 Task: Open Card Card0000000035 in Board Board0000000009 in Workspace WS0000000003 in Trello. Add Member carxxstreet791@gmail.com to Card Card0000000035 in Board Board0000000009 in Workspace WS0000000003 in Trello. Add Orange Label titled Label0000000035 to Card Card0000000035 in Board Board0000000009 in Workspace WS0000000003 in Trello. Add Checklist CL0000000035 to Card Card0000000035 in Board Board0000000009 in Workspace WS0000000003 in Trello. Add Dates with Start Date as Oct 01 2023 and Due Date as Oct 31 2023 to Card Card0000000035 in Board Board0000000009 in Workspace WS0000000003 in Trello
Action: Mouse moved to (286, 431)
Screenshot: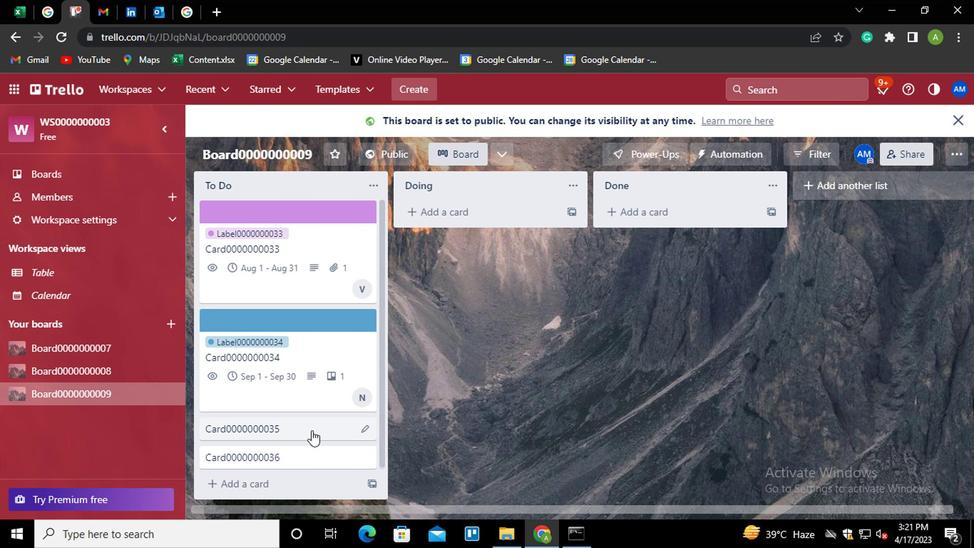 
Action: Mouse pressed left at (286, 431)
Screenshot: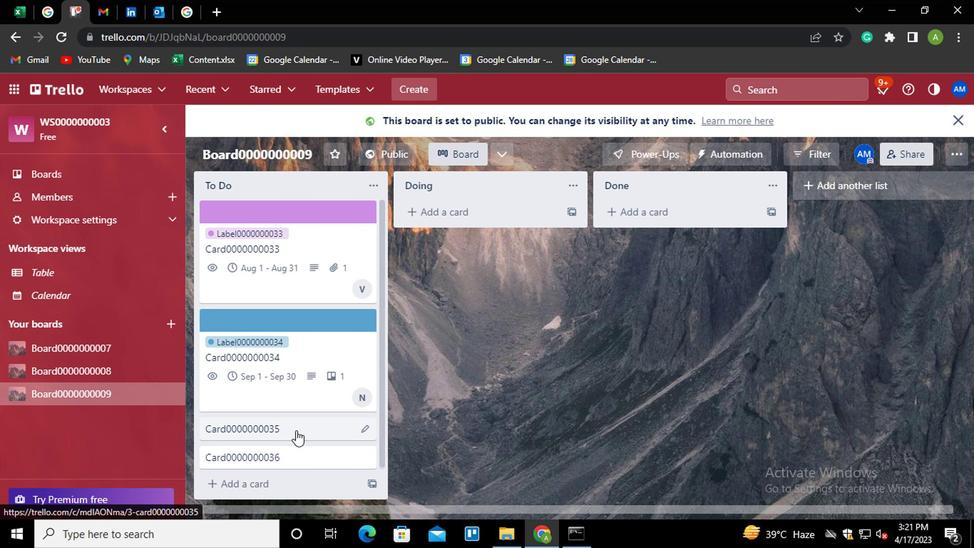 
Action: Mouse moved to (668, 199)
Screenshot: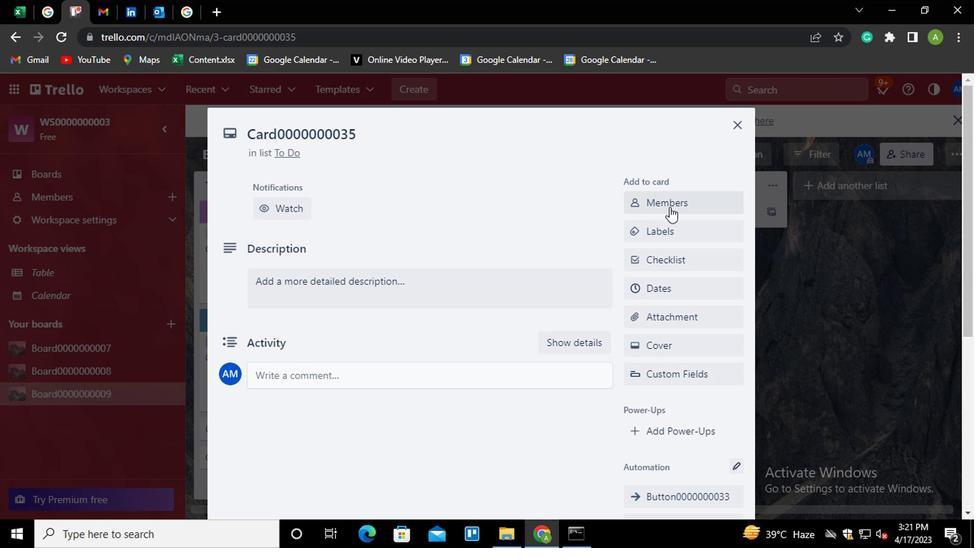 
Action: Mouse pressed left at (668, 199)
Screenshot: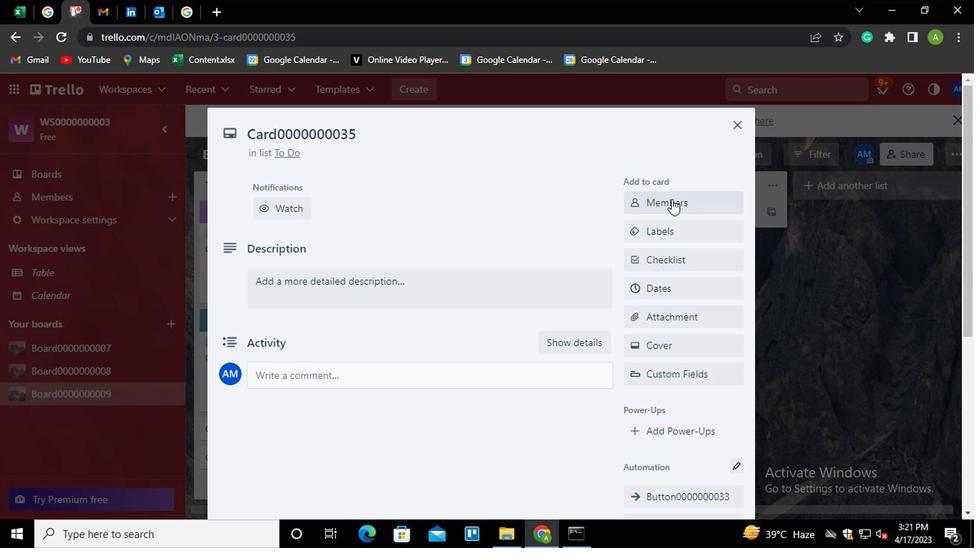 
Action: Mouse moved to (668, 197)
Screenshot: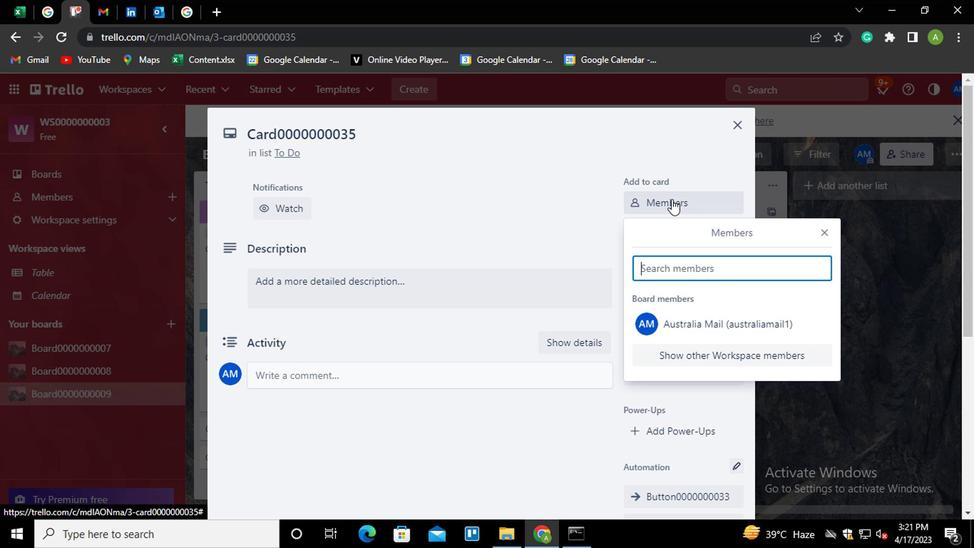 
Action: Key pressed carxxstreet791<Key.shift><Key.shift>@GMAIL.XO<Key.backspace><Key.backspace>COM
Screenshot: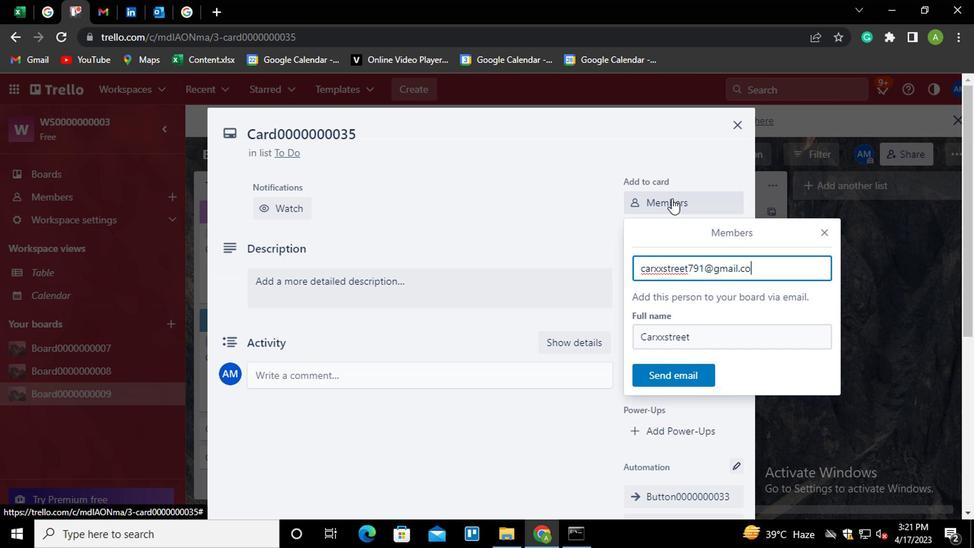 
Action: Mouse moved to (683, 376)
Screenshot: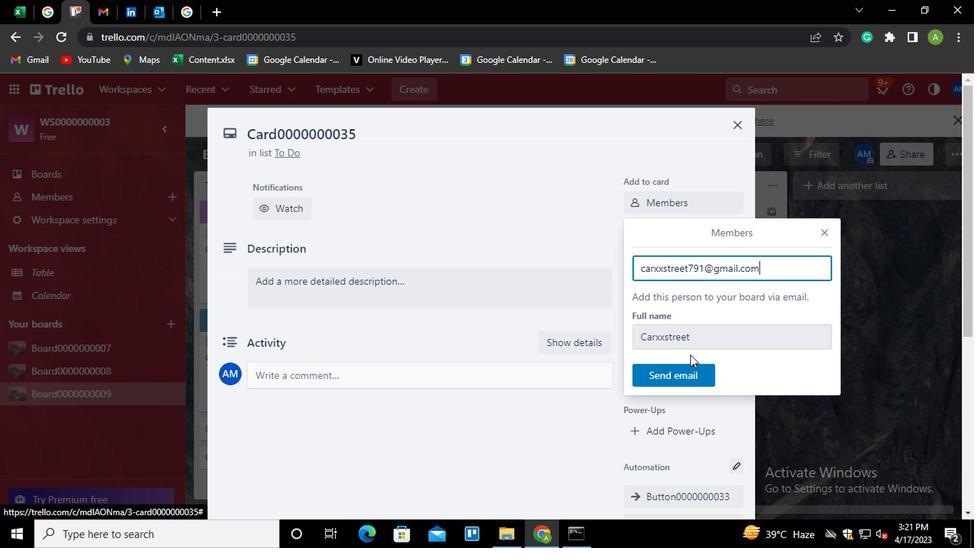 
Action: Mouse pressed left at (683, 376)
Screenshot: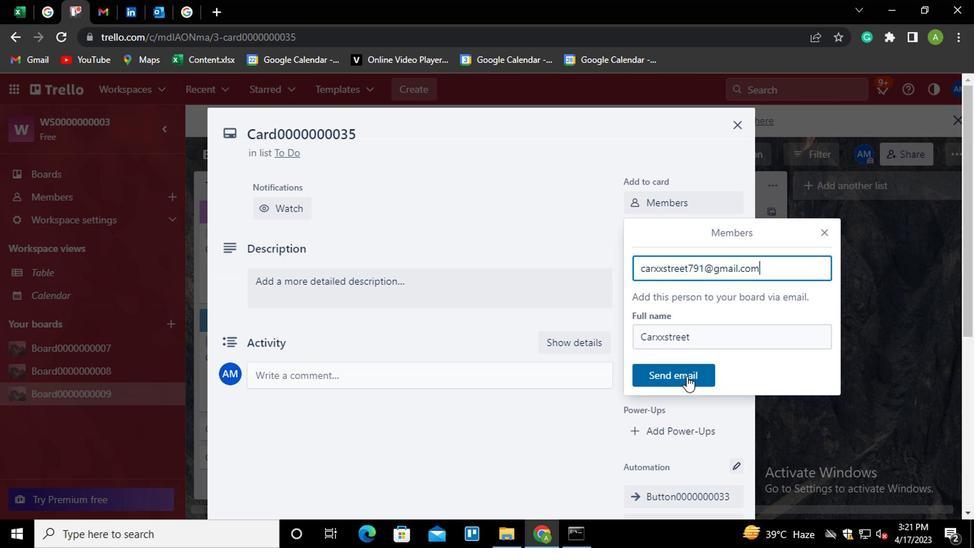 
Action: Mouse moved to (549, 220)
Screenshot: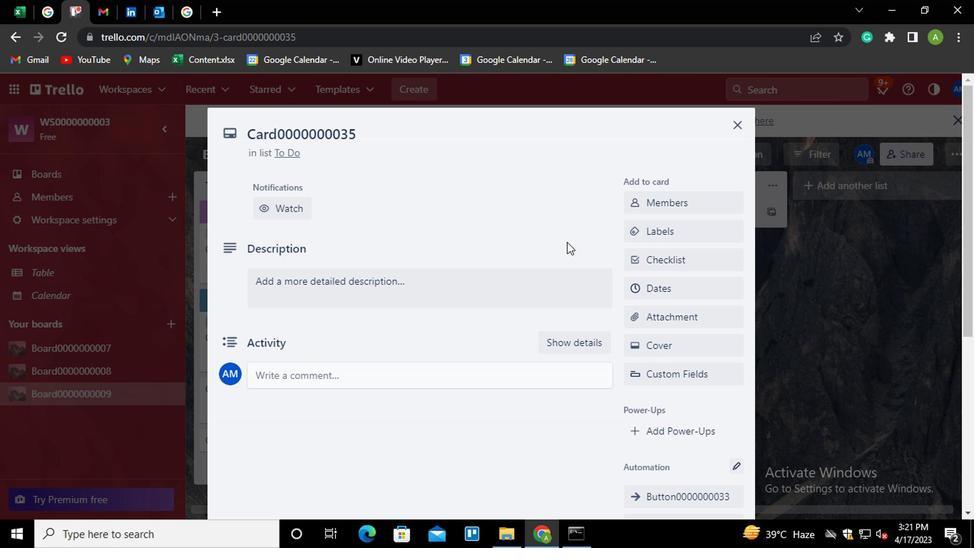 
Action: Mouse pressed left at (549, 220)
Screenshot: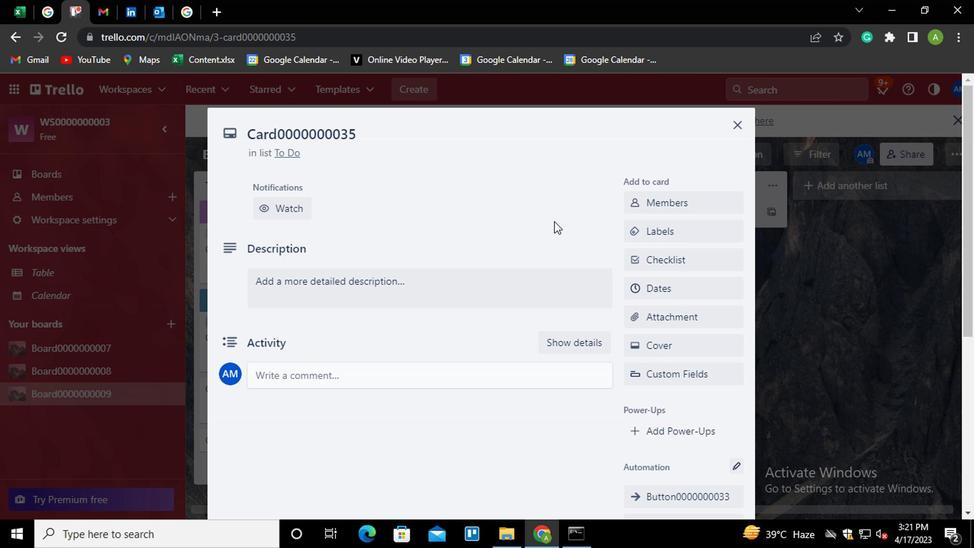 
Action: Mouse moved to (677, 228)
Screenshot: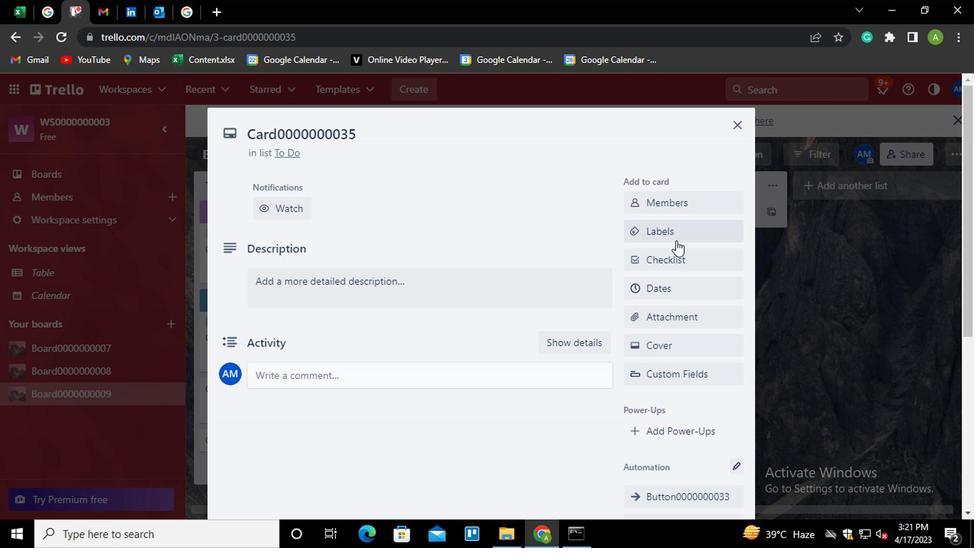 
Action: Mouse pressed left at (677, 228)
Screenshot: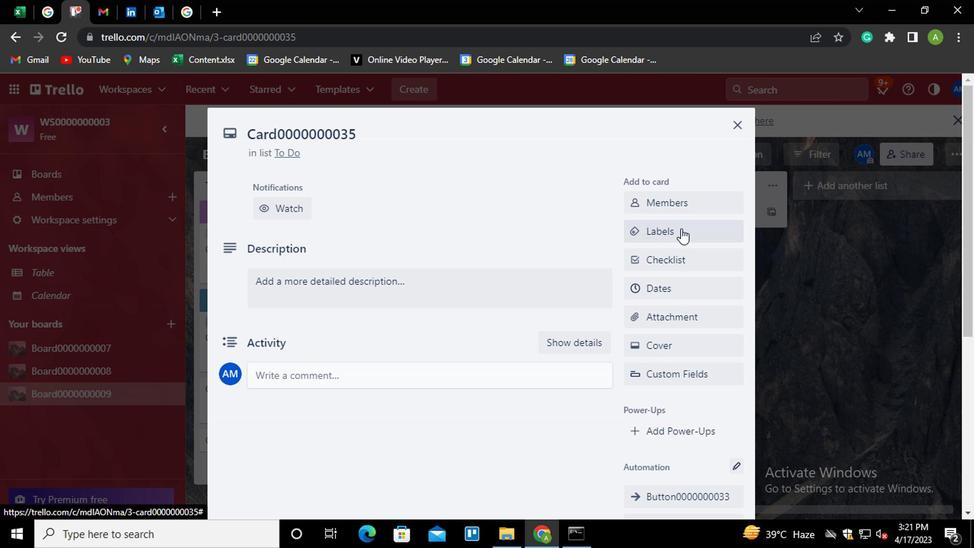
Action: Mouse moved to (638, 260)
Screenshot: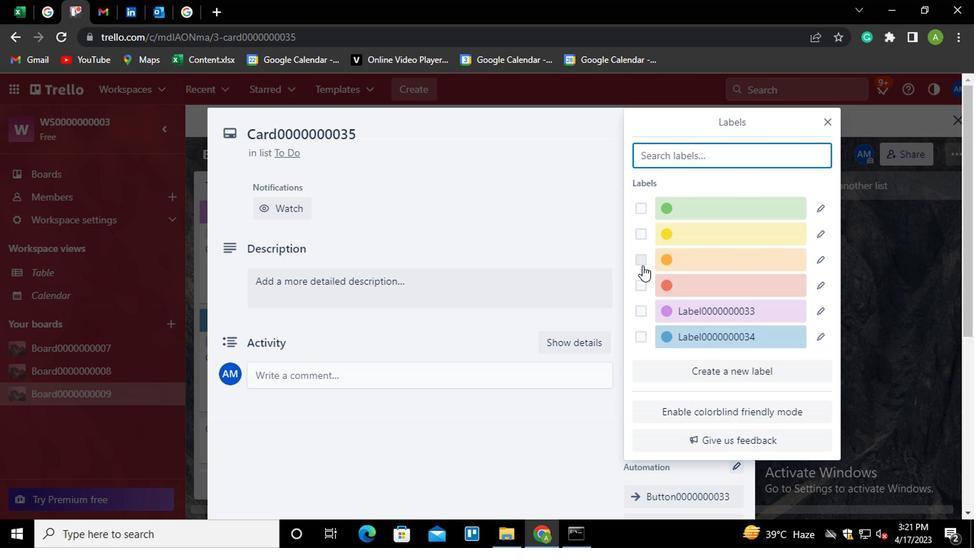 
Action: Mouse pressed left at (638, 260)
Screenshot: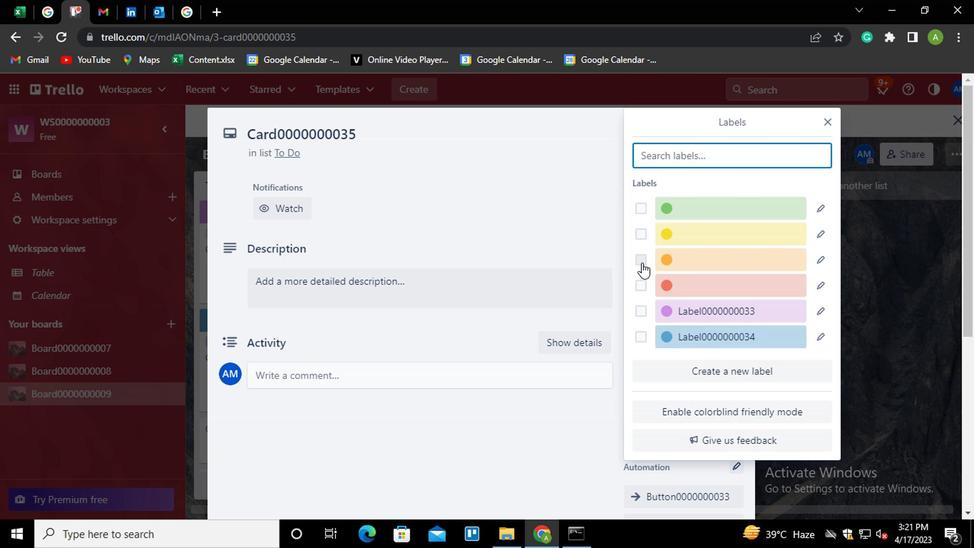 
Action: Mouse moved to (814, 257)
Screenshot: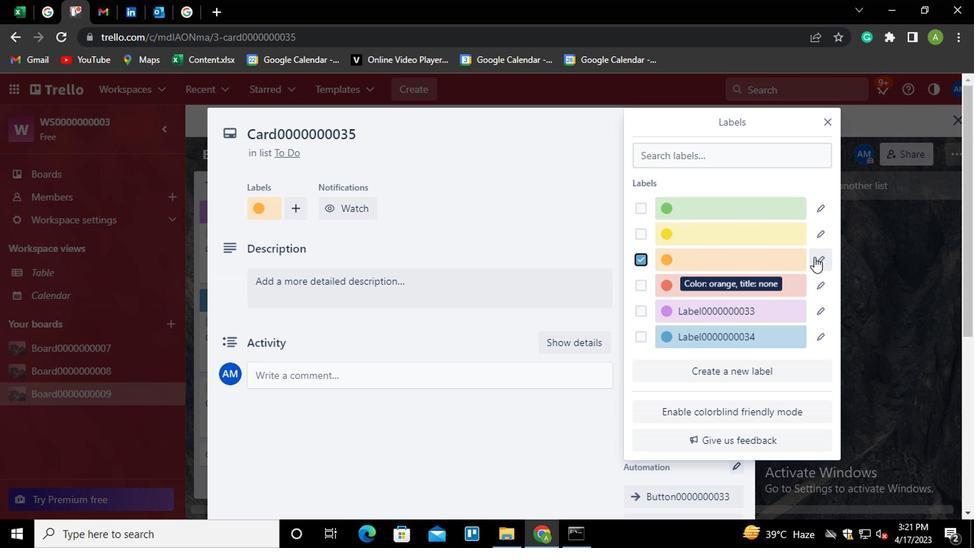 
Action: Mouse pressed left at (814, 257)
Screenshot: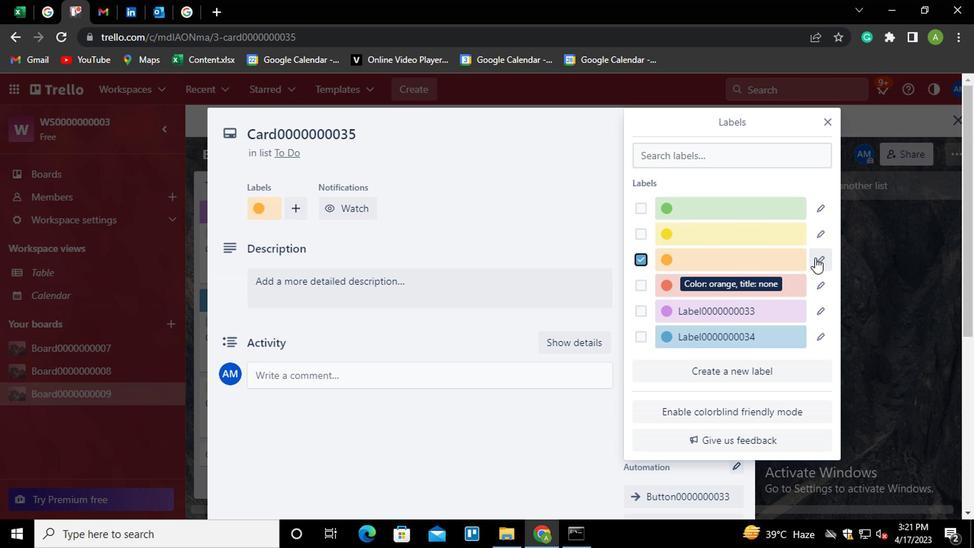 
Action: Mouse moved to (738, 259)
Screenshot: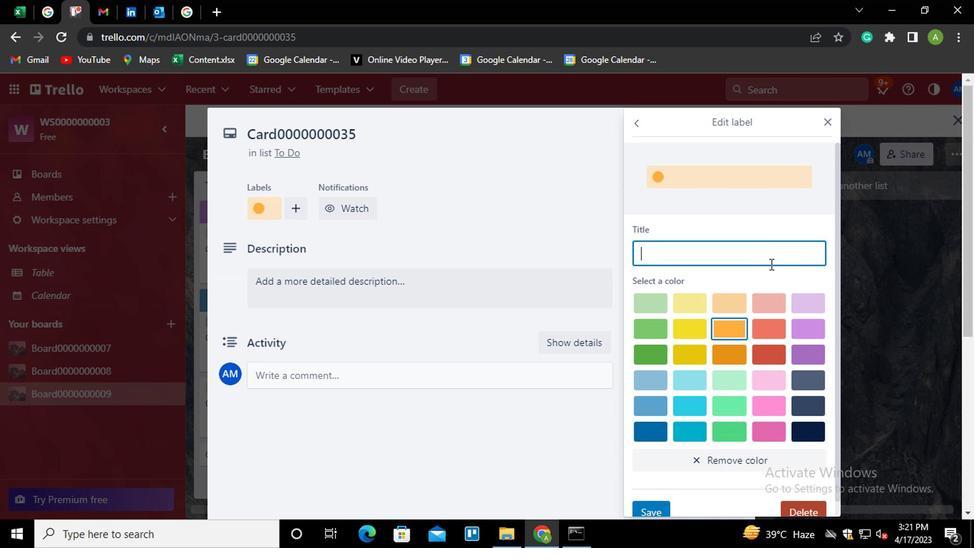 
Action: Mouse pressed left at (738, 259)
Screenshot: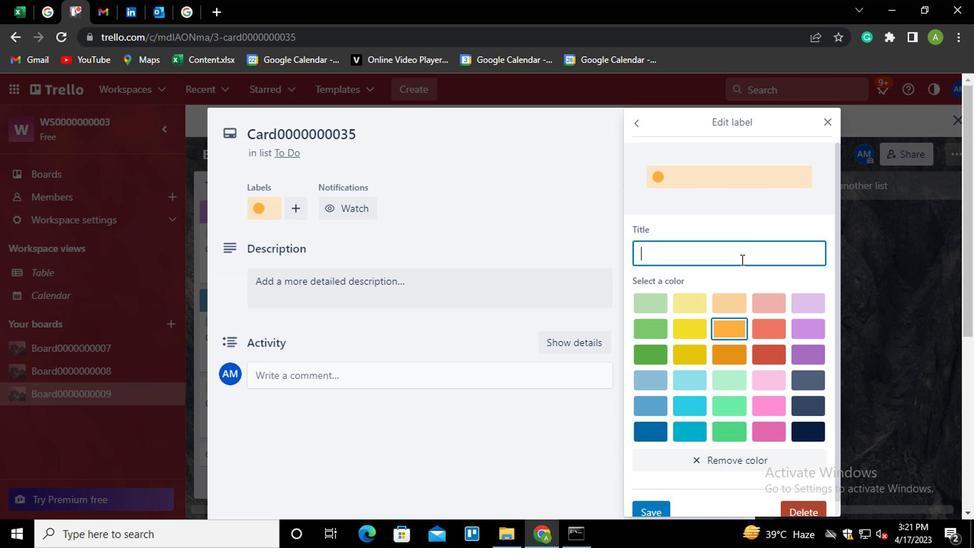 
Action: Mouse moved to (737, 259)
Screenshot: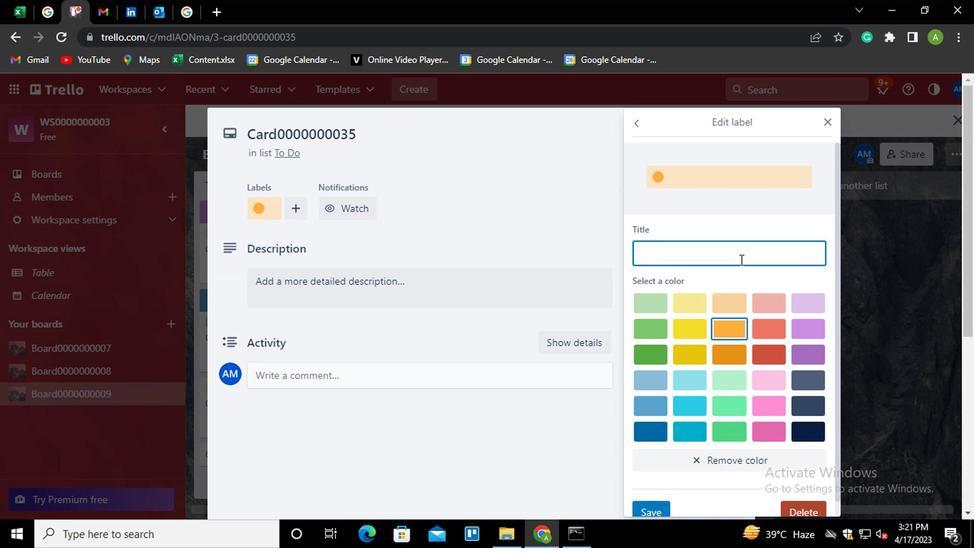 
Action: Key pressed <Key.shift>LABEL0000000035
Screenshot: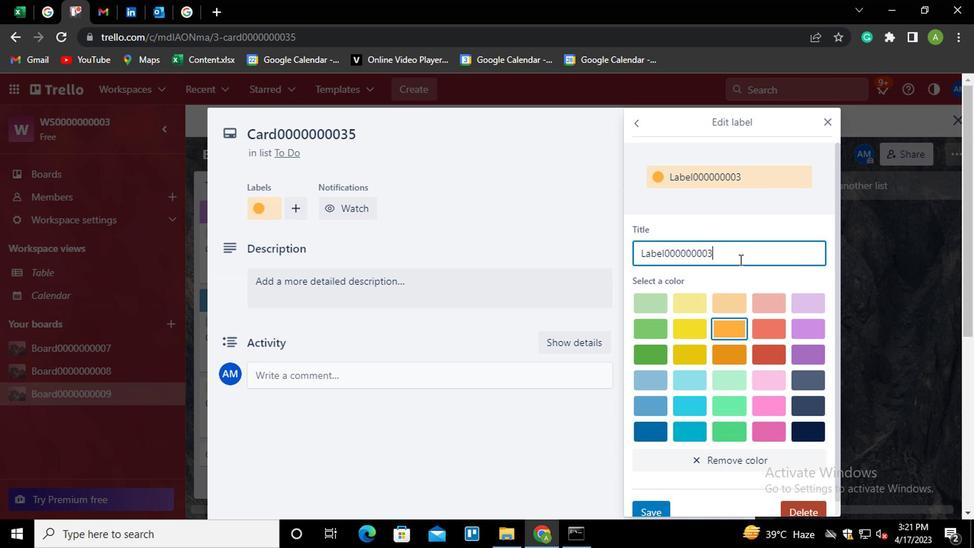 
Action: Mouse moved to (649, 509)
Screenshot: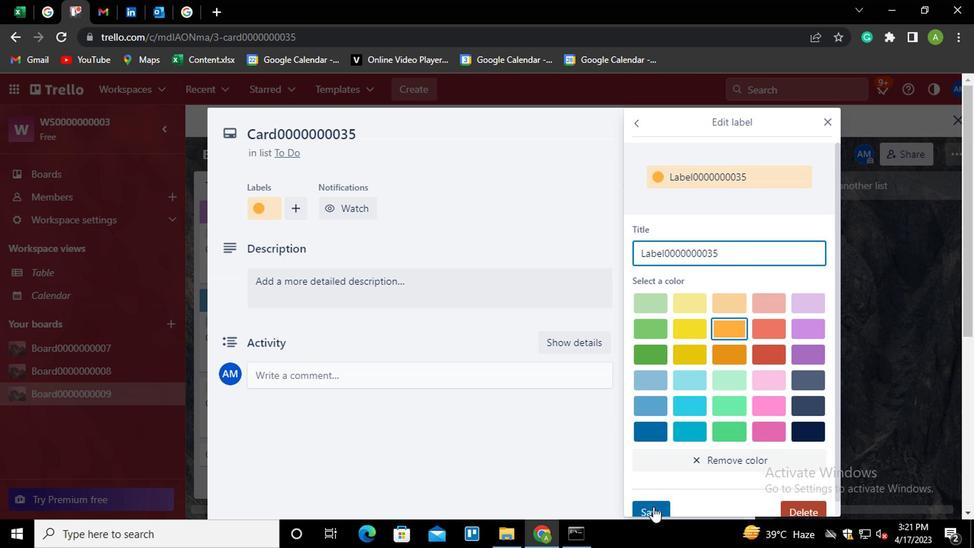 
Action: Mouse pressed left at (649, 509)
Screenshot: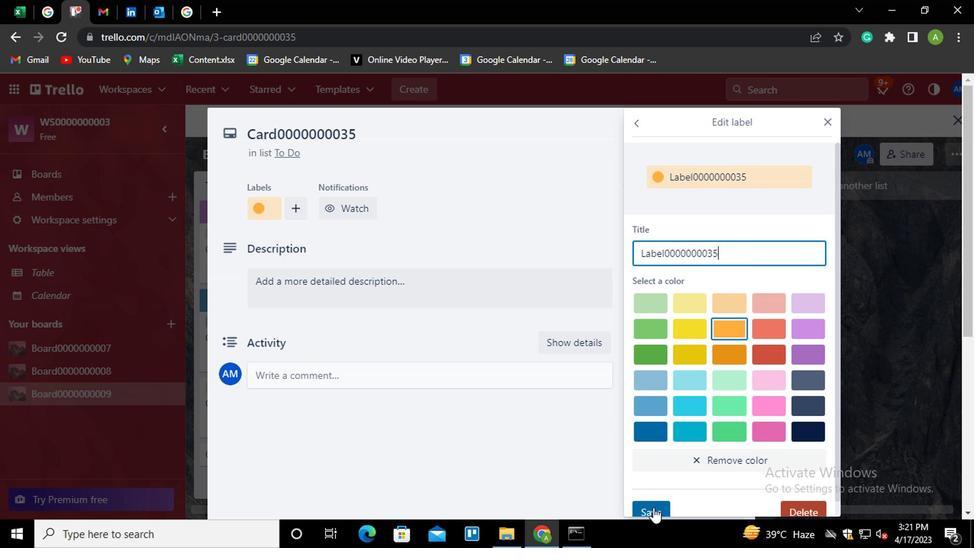 
Action: Mouse moved to (559, 208)
Screenshot: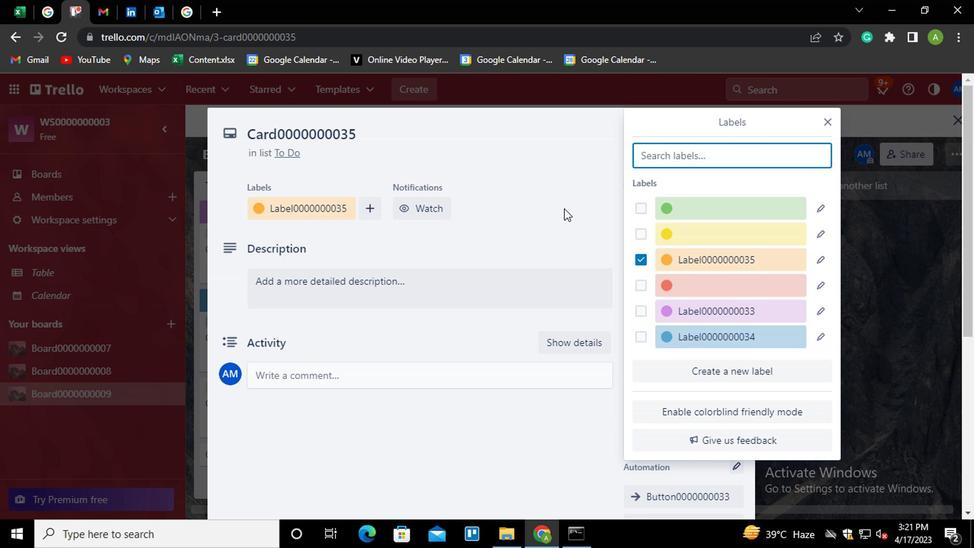 
Action: Mouse pressed left at (559, 208)
Screenshot: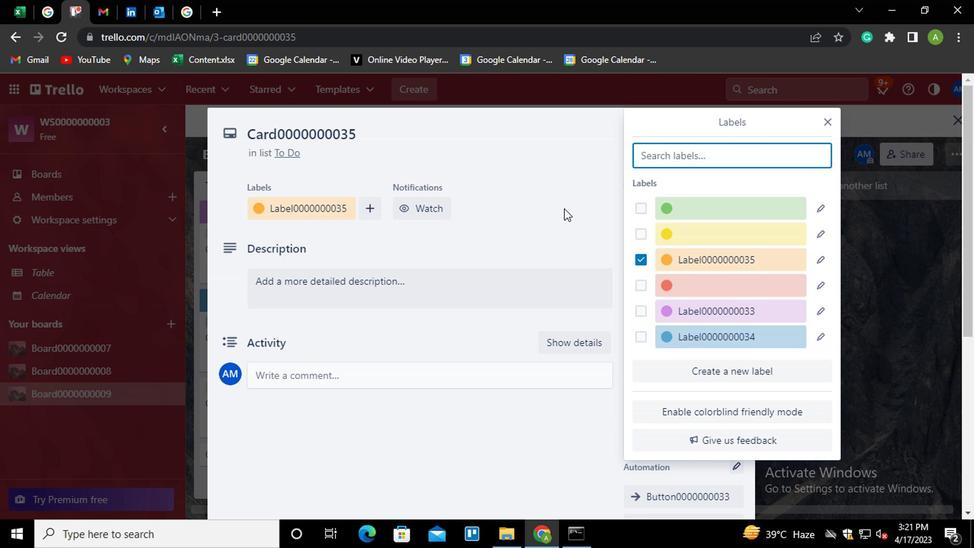 
Action: Mouse moved to (658, 256)
Screenshot: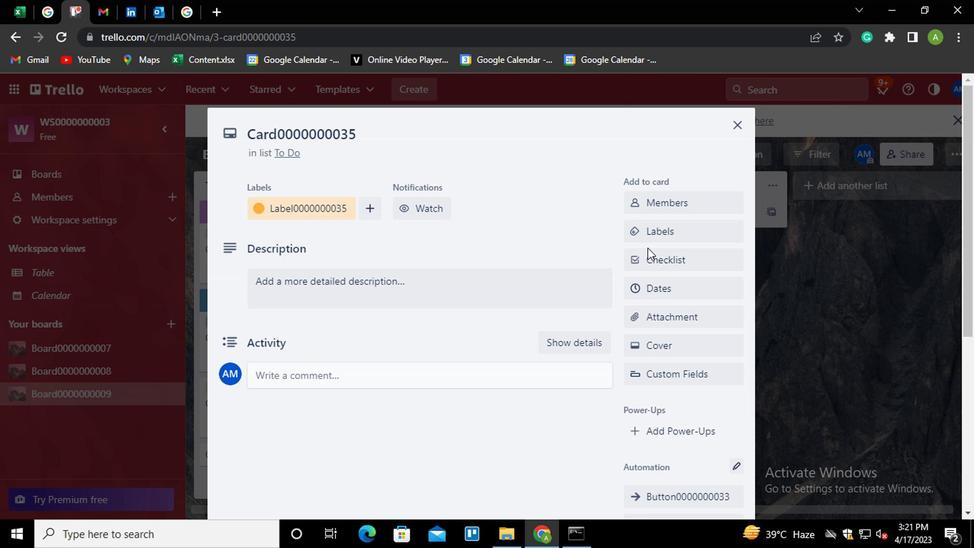 
Action: Mouse pressed left at (658, 256)
Screenshot: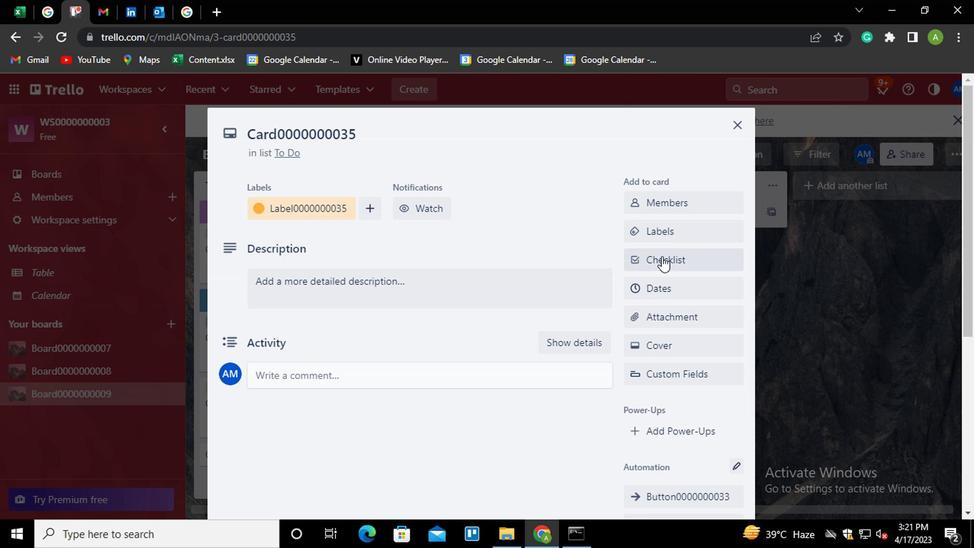 
Action: Key pressed <Key.shift>CL0000000035
Screenshot: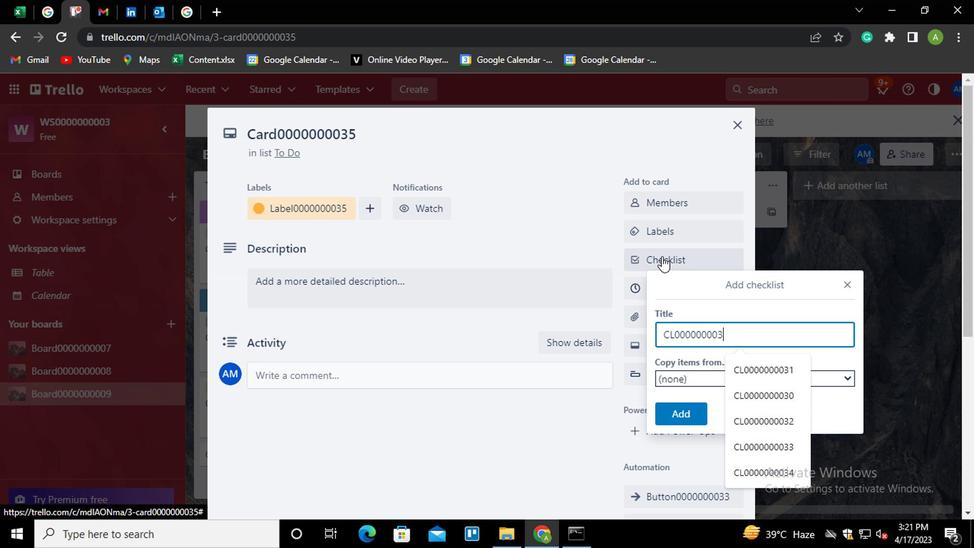 
Action: Mouse moved to (686, 407)
Screenshot: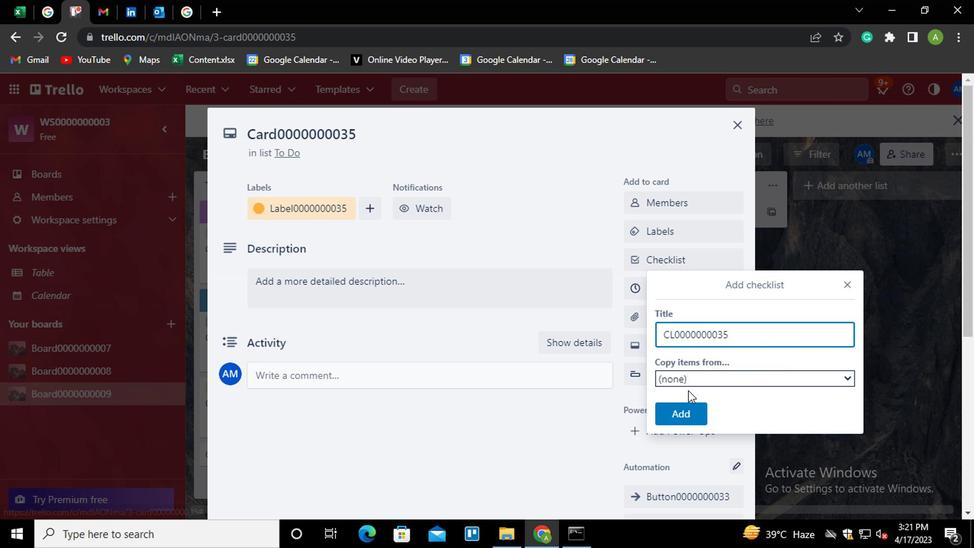 
Action: Mouse pressed left at (686, 407)
Screenshot: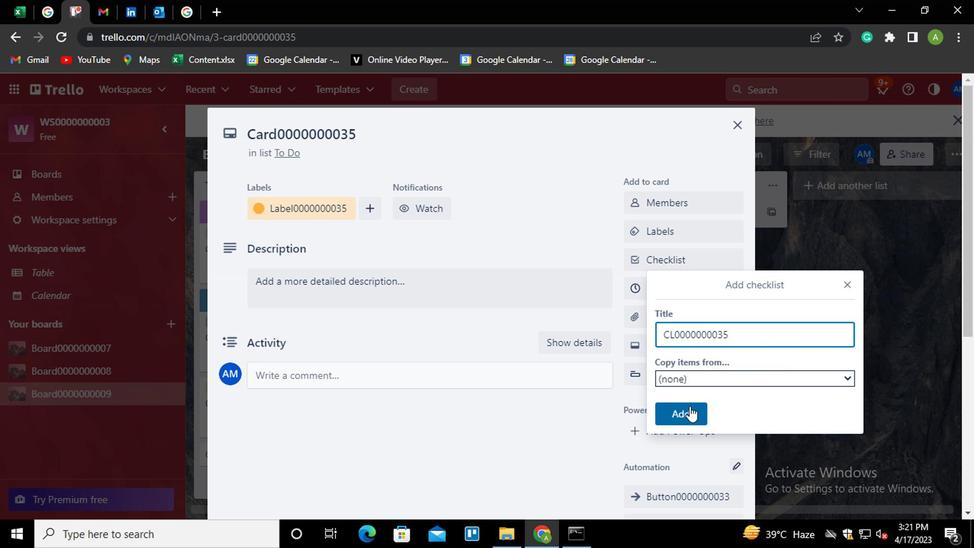 
Action: Mouse moved to (672, 289)
Screenshot: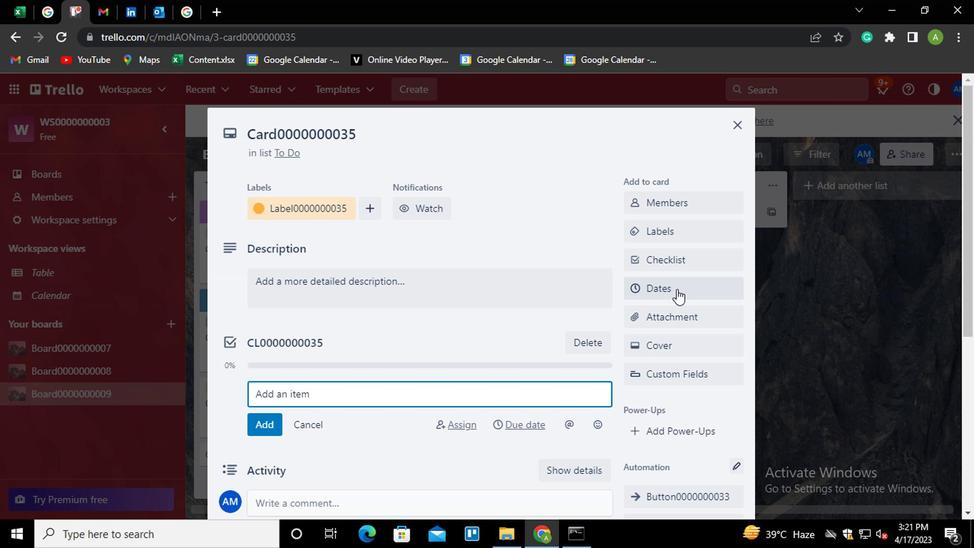 
Action: Mouse pressed left at (672, 289)
Screenshot: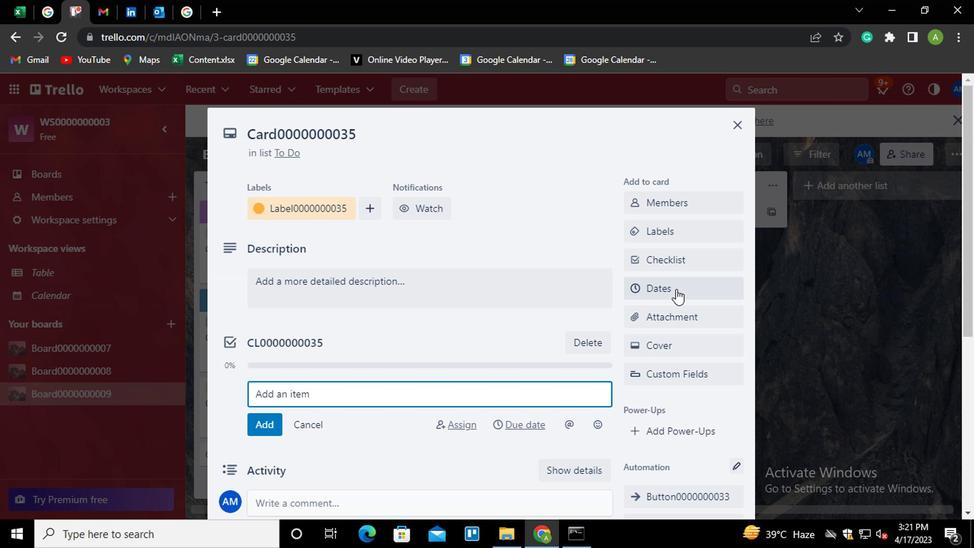 
Action: Mouse moved to (633, 380)
Screenshot: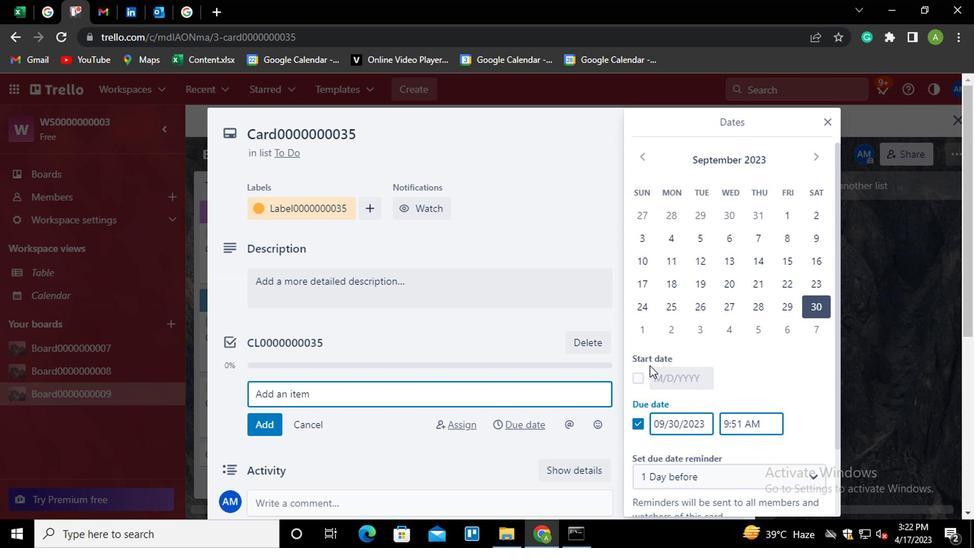 
Action: Mouse pressed left at (633, 380)
Screenshot: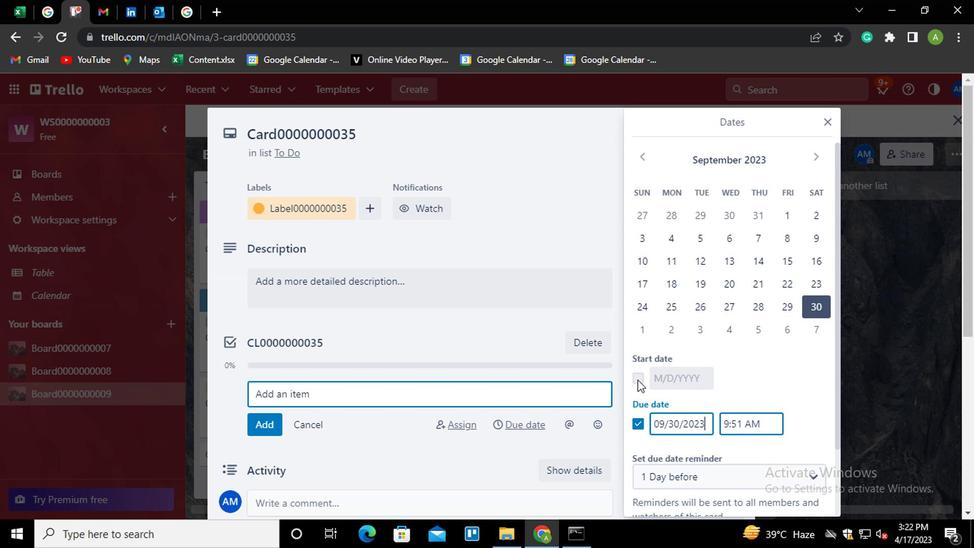 
Action: Mouse moved to (661, 379)
Screenshot: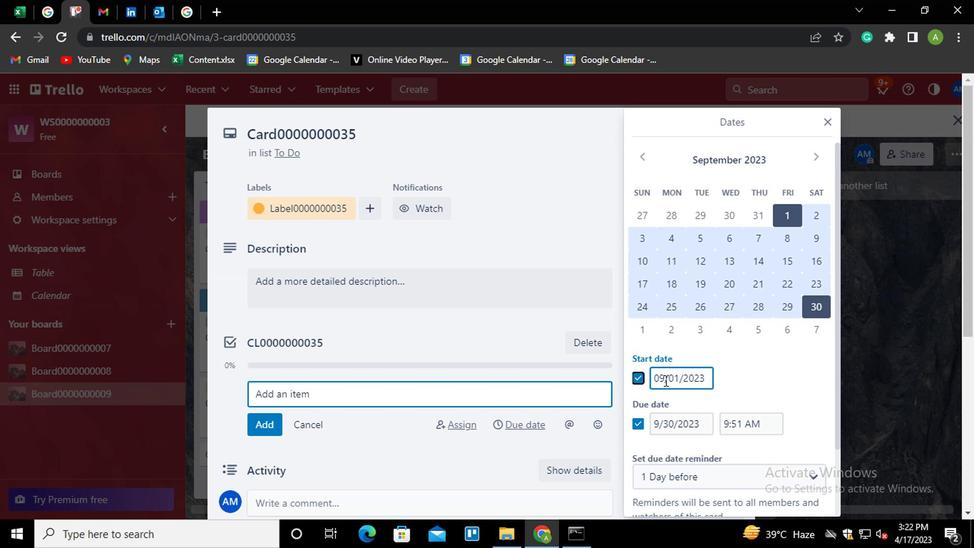 
Action: Mouse pressed left at (661, 379)
Screenshot: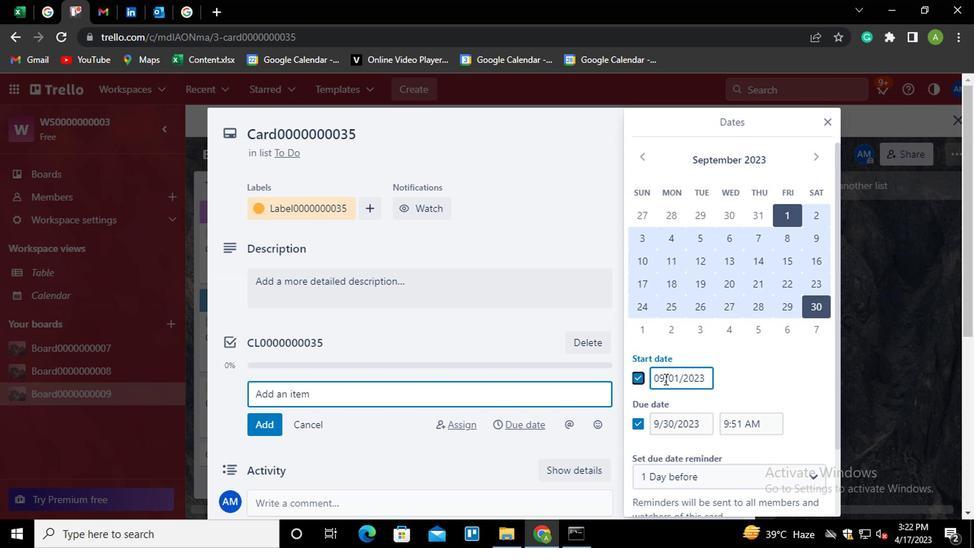 
Action: Mouse moved to (668, 381)
Screenshot: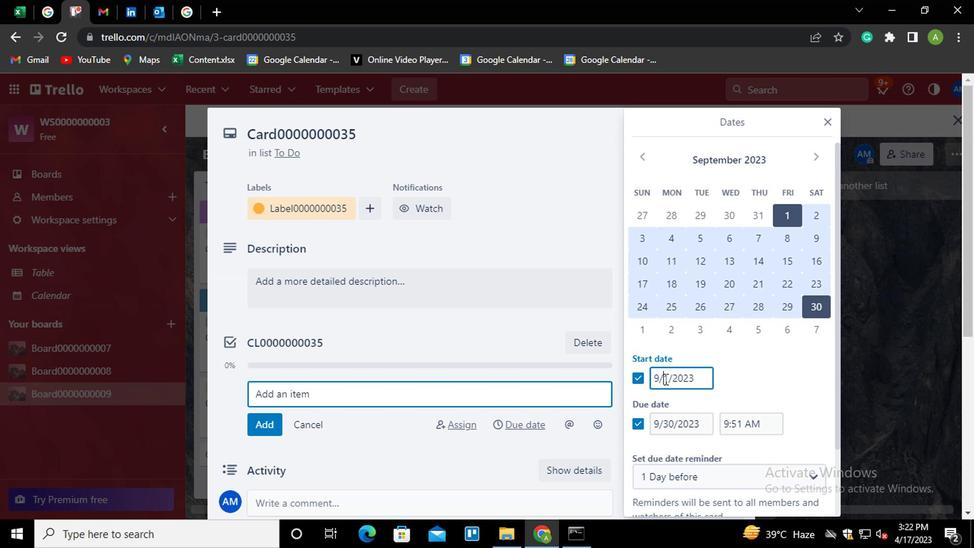 
Action: Key pressed <Key.left><Key.backspace><Key.backspace>10
Screenshot: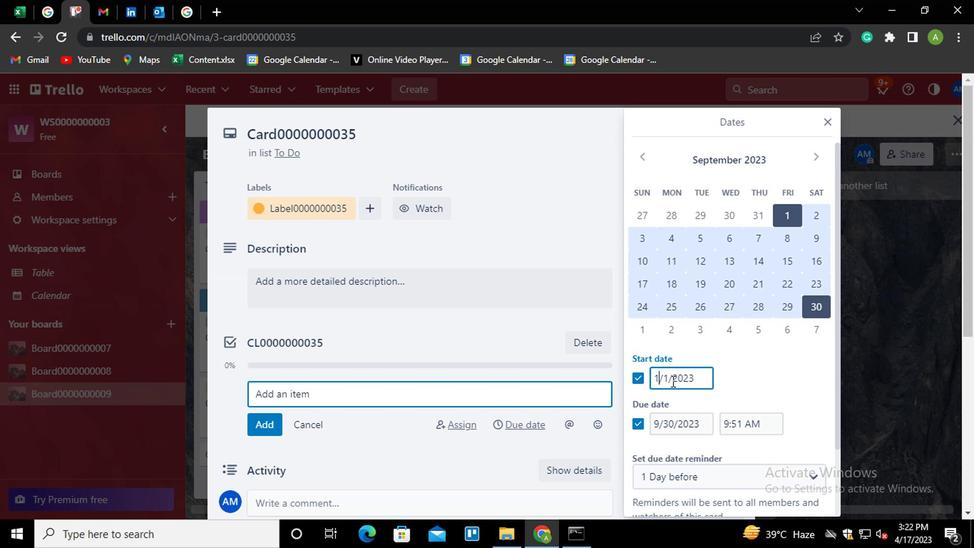 
Action: Mouse moved to (746, 382)
Screenshot: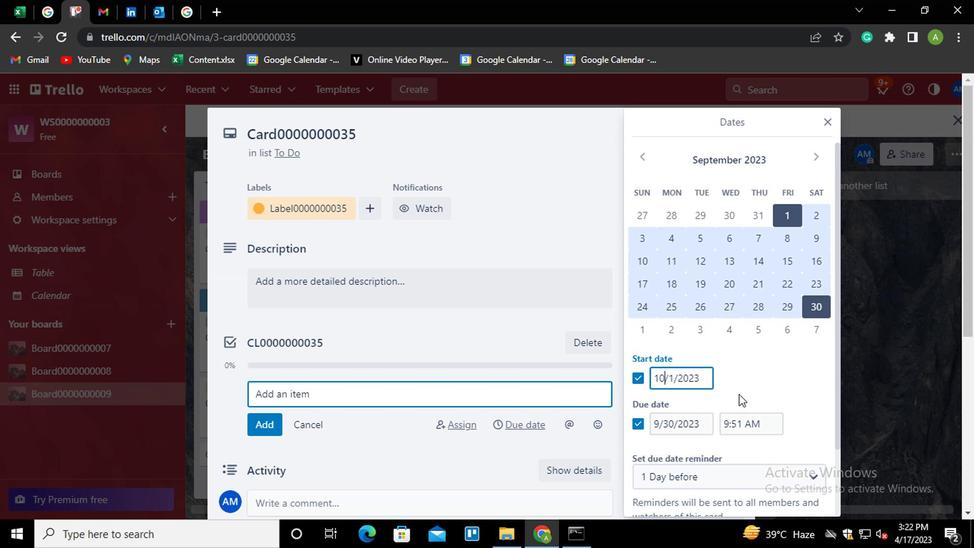 
Action: Mouse pressed left at (746, 382)
Screenshot: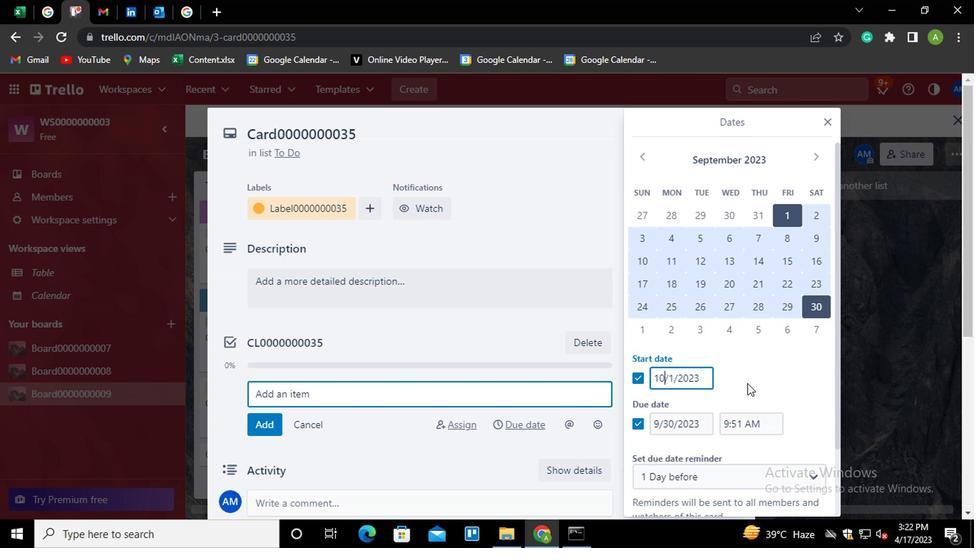 
Action: Mouse moved to (675, 426)
Screenshot: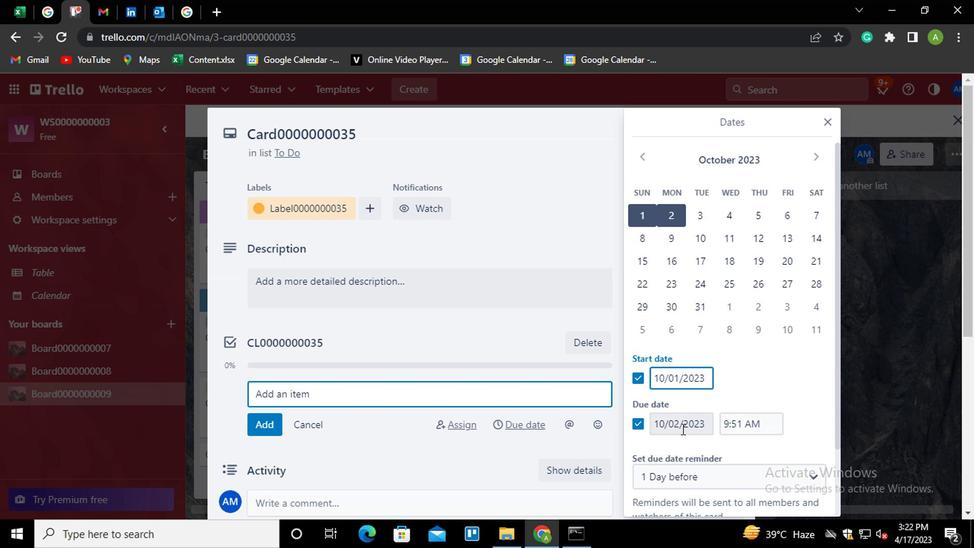 
Action: Mouse pressed left at (675, 426)
Screenshot: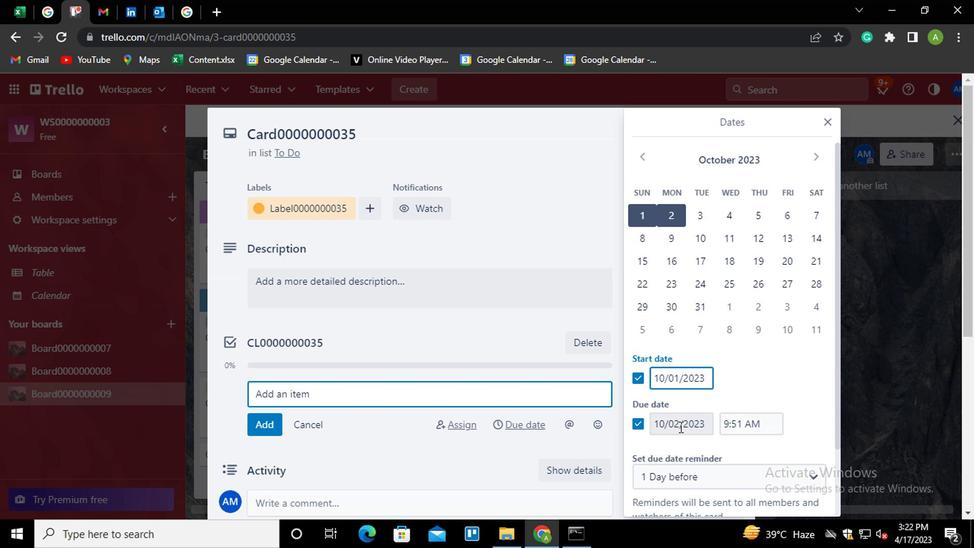
Action: Mouse moved to (695, 426)
Screenshot: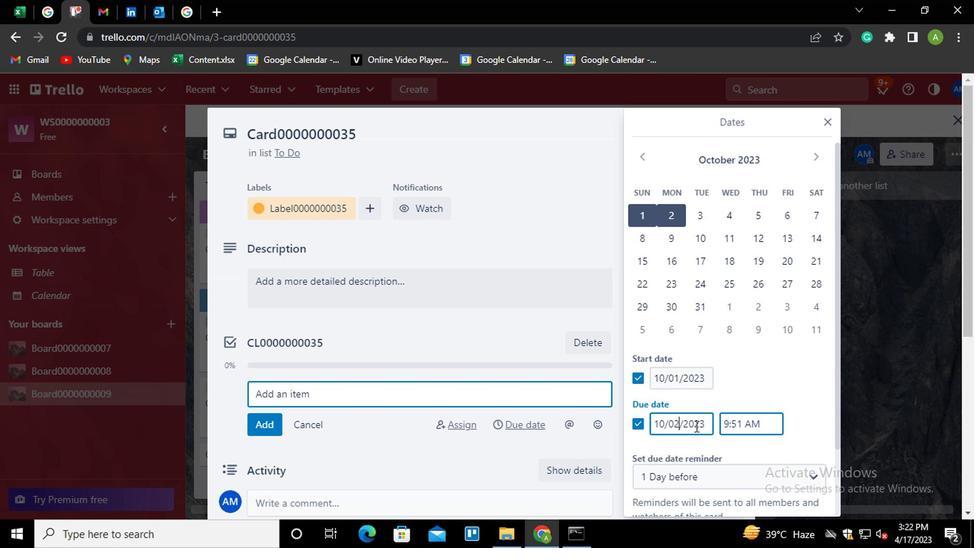 
Action: Key pressed <Key.backspace><Key.backspace>31
Screenshot: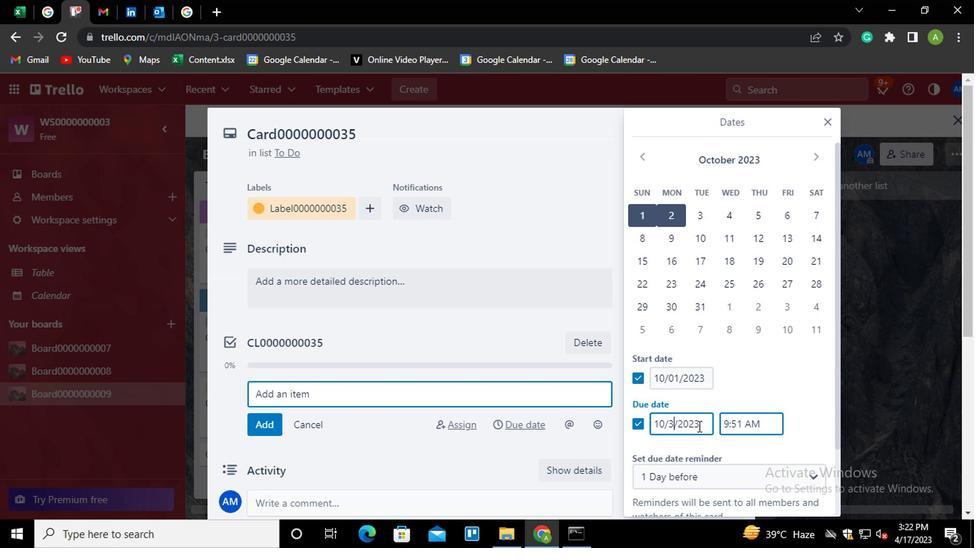
Action: Mouse moved to (729, 396)
Screenshot: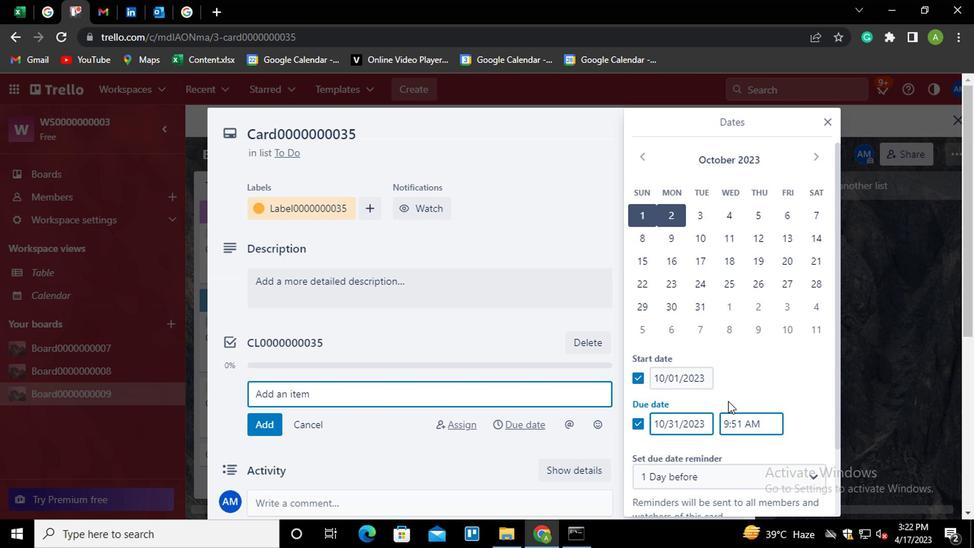 
Action: Mouse pressed left at (729, 396)
Screenshot: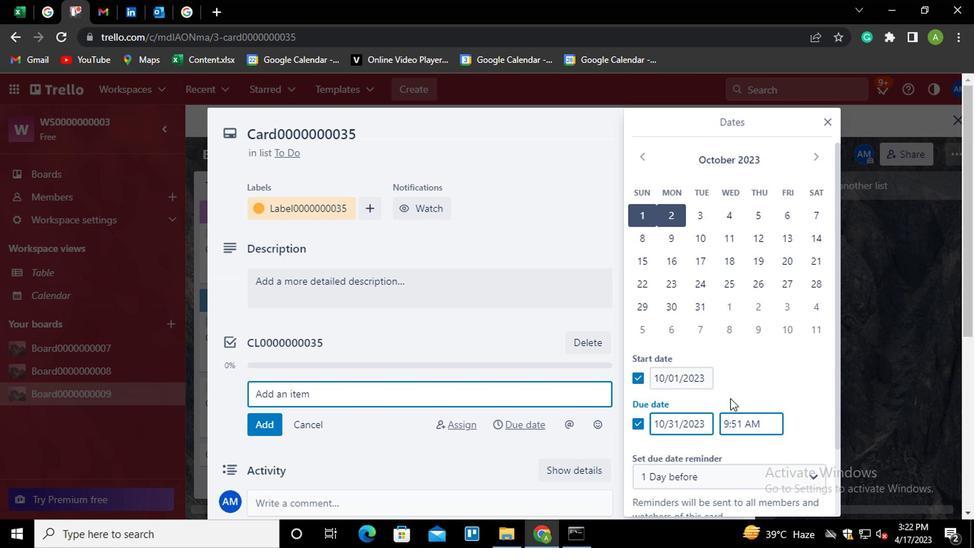 
Action: Mouse moved to (729, 396)
Screenshot: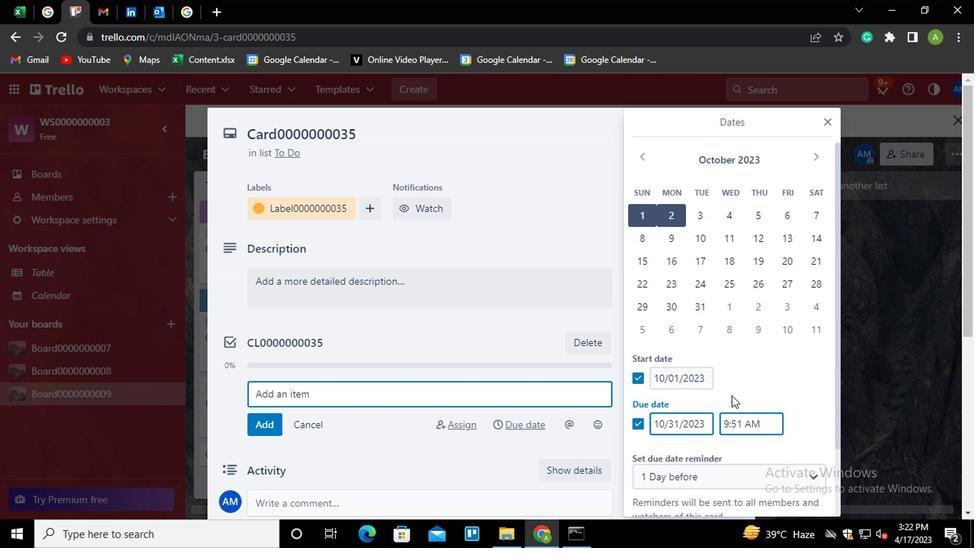 
Action: Mouse scrolled (729, 395) with delta (0, -1)
Screenshot: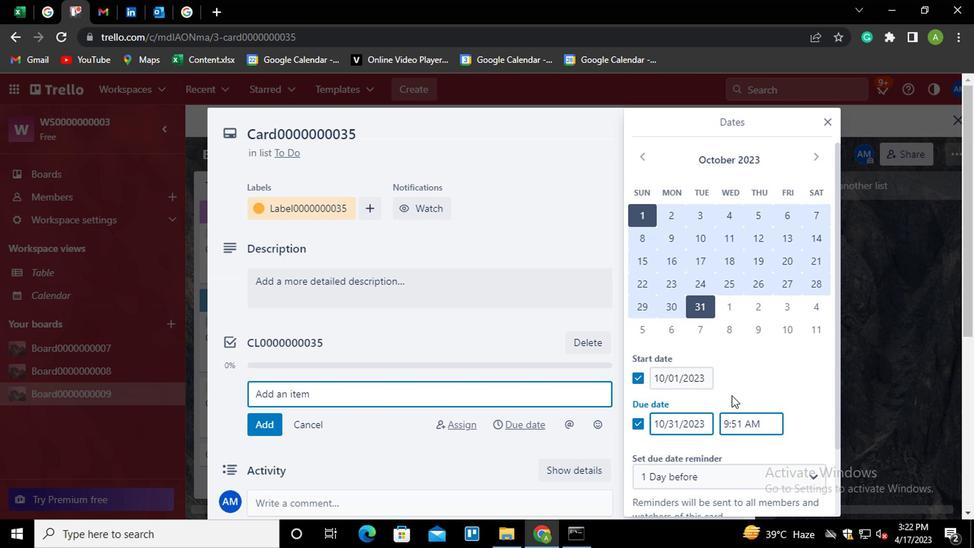 
Action: Mouse scrolled (729, 395) with delta (0, -1)
Screenshot: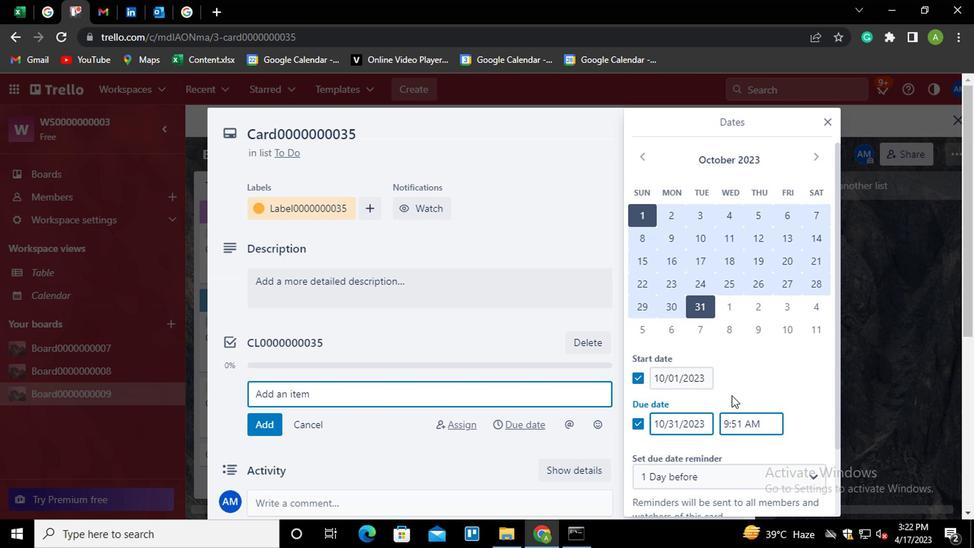 
Action: Mouse moved to (716, 461)
Screenshot: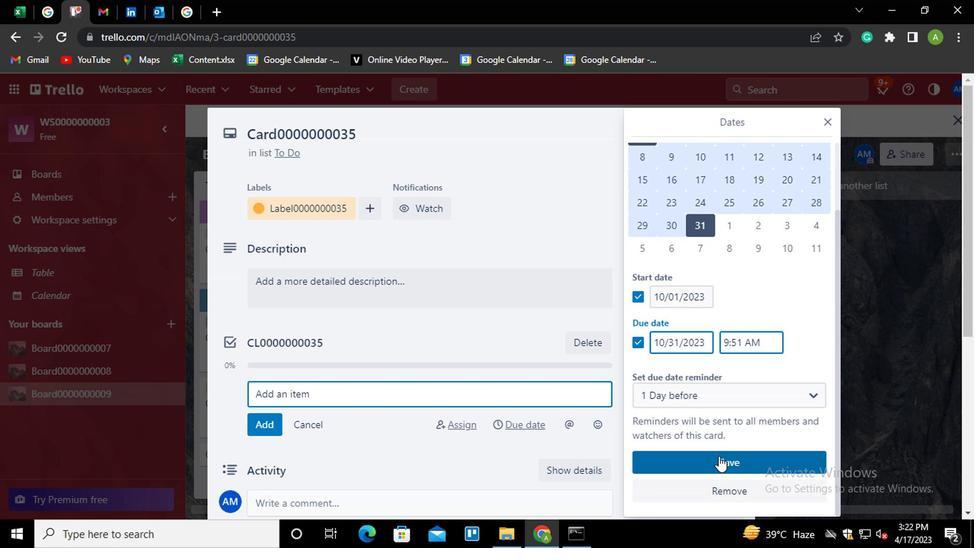 
Action: Mouse pressed left at (716, 461)
Screenshot: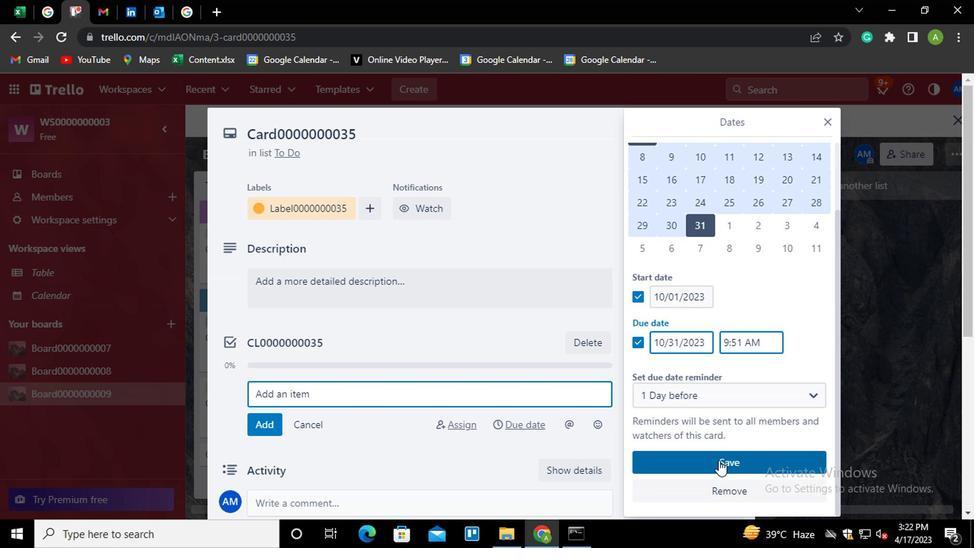 
Action: Mouse moved to (551, 371)
Screenshot: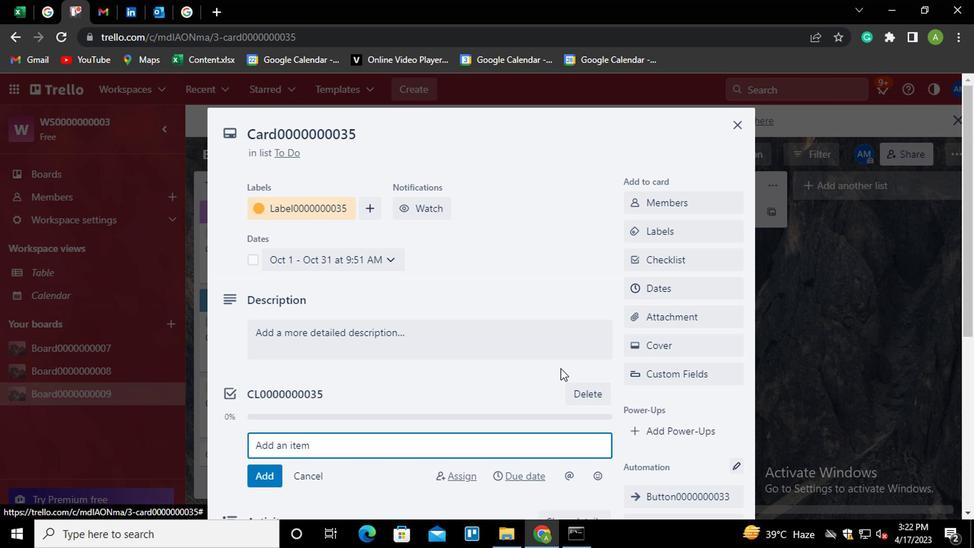 
